 Task: Create a sub task Gather and Analyse Requirements for the task  Create a new online booking system for a salon or spa in the project AgileMatrix , assign it to team member softage.2@softage.net and update the status of the sub task to  Off Track , set the priority of the sub task to High
Action: Mouse moved to (824, 287)
Screenshot: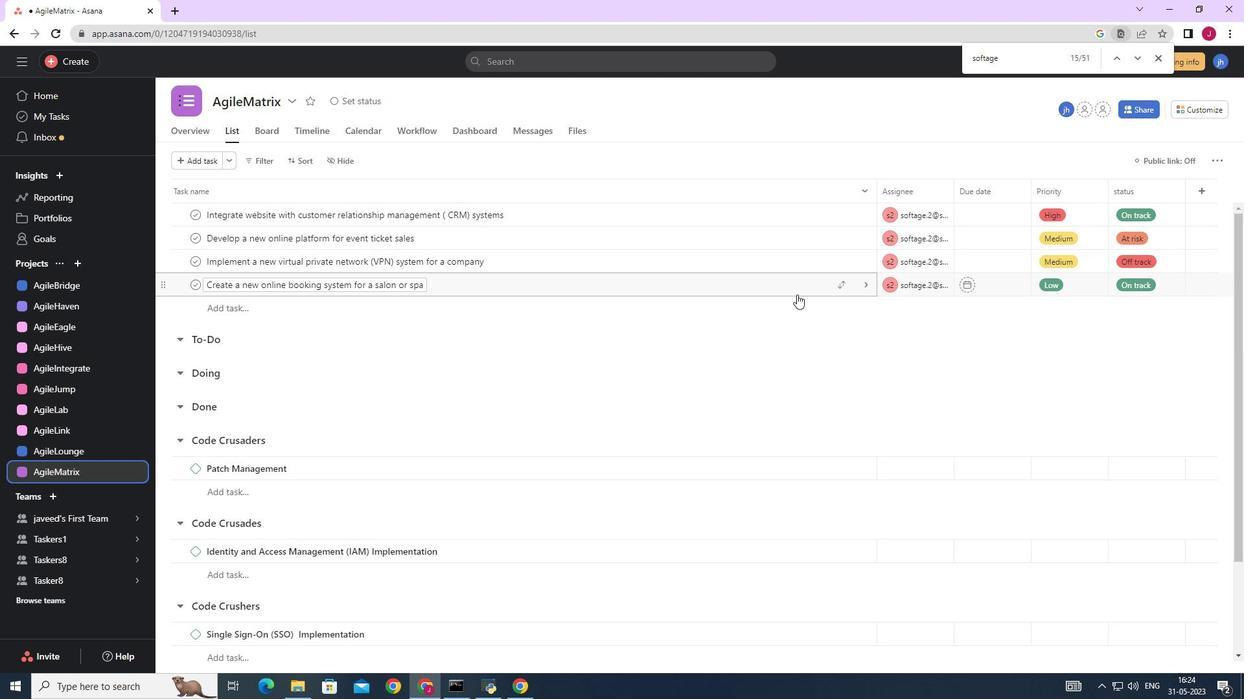 
Action: Mouse pressed left at (824, 287)
Screenshot: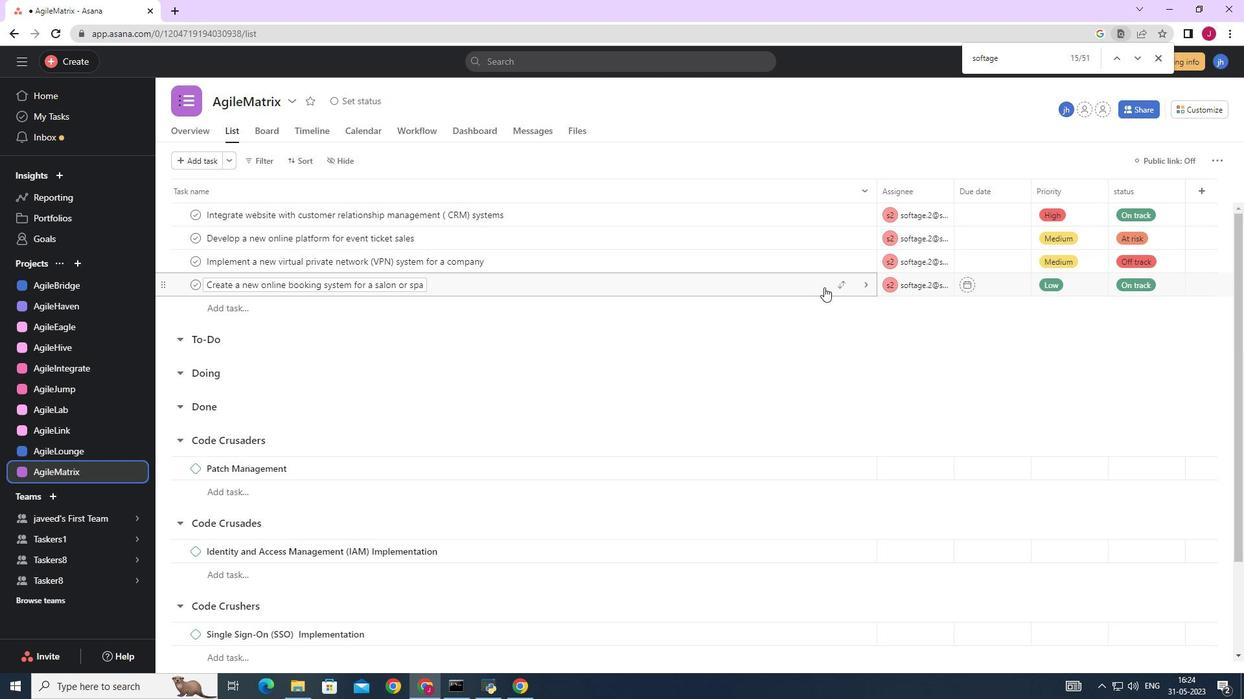 
Action: Mouse moved to (922, 403)
Screenshot: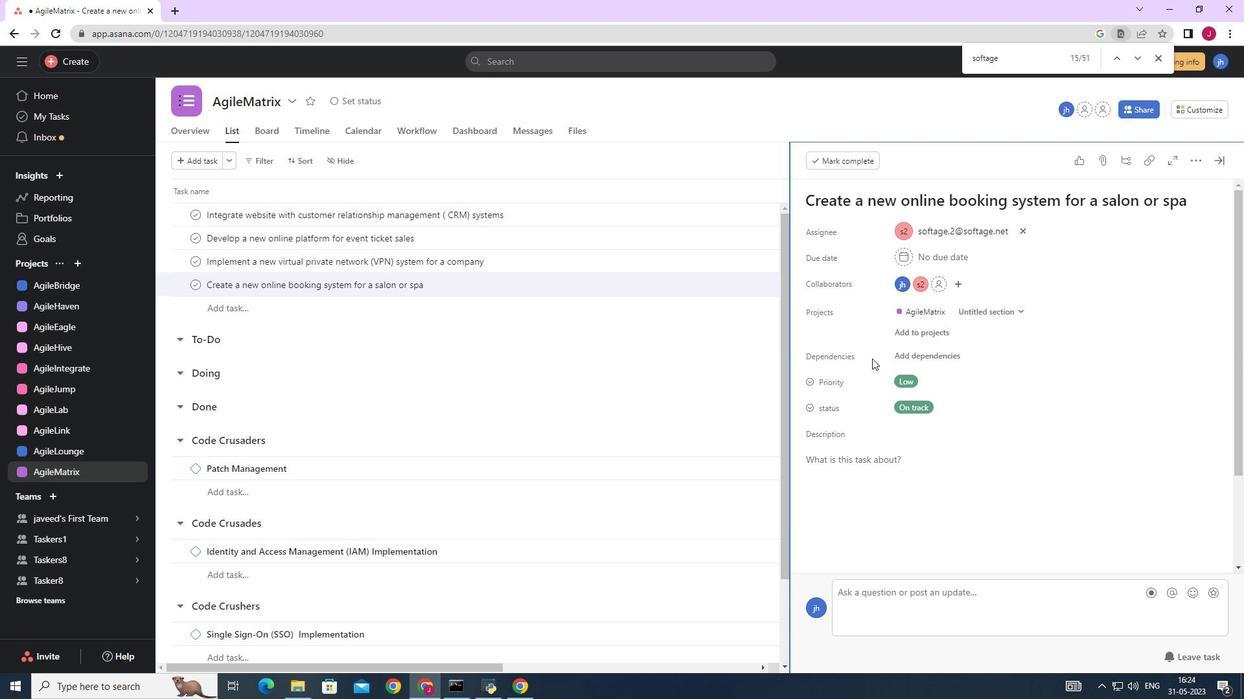 
Action: Mouse scrolled (922, 403) with delta (0, 0)
Screenshot: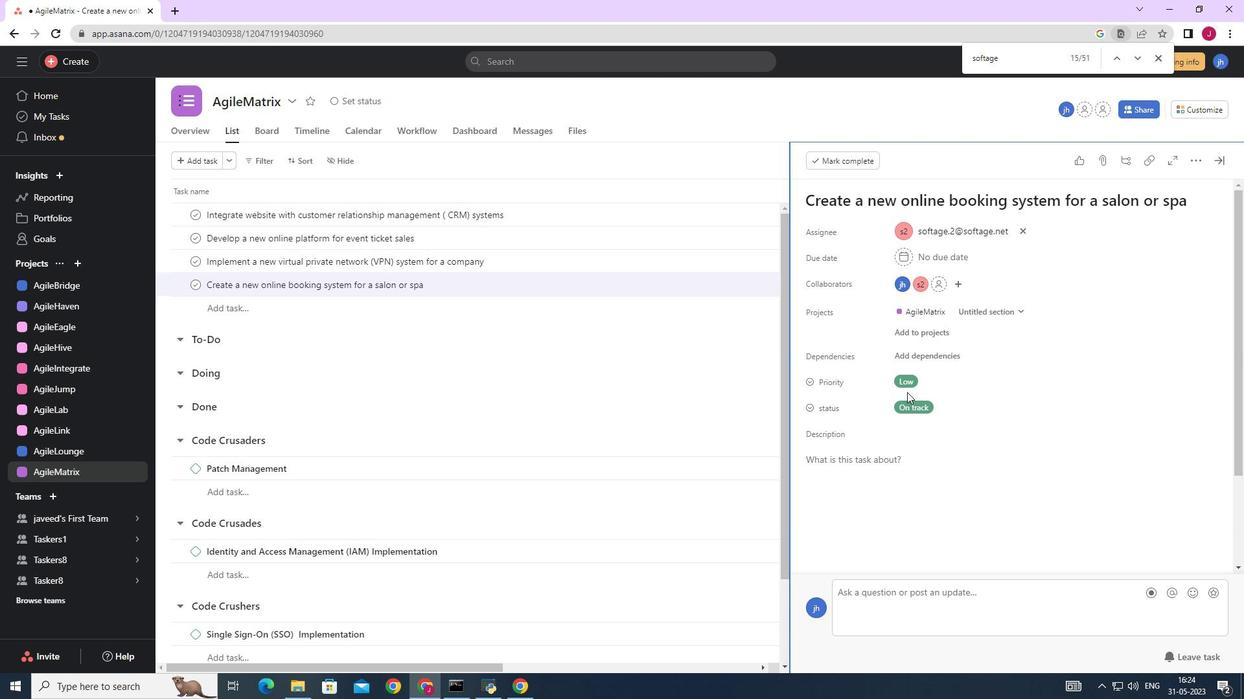 
Action: Mouse scrolled (922, 403) with delta (0, 0)
Screenshot: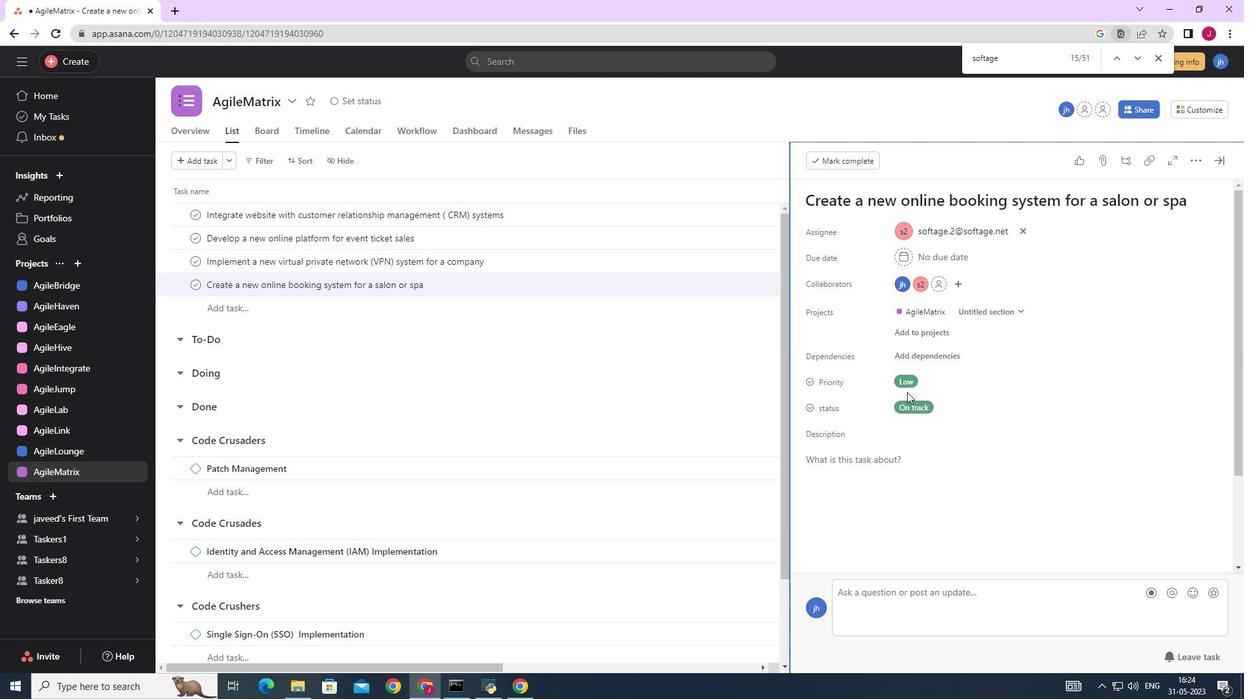 
Action: Mouse scrolled (922, 403) with delta (0, 0)
Screenshot: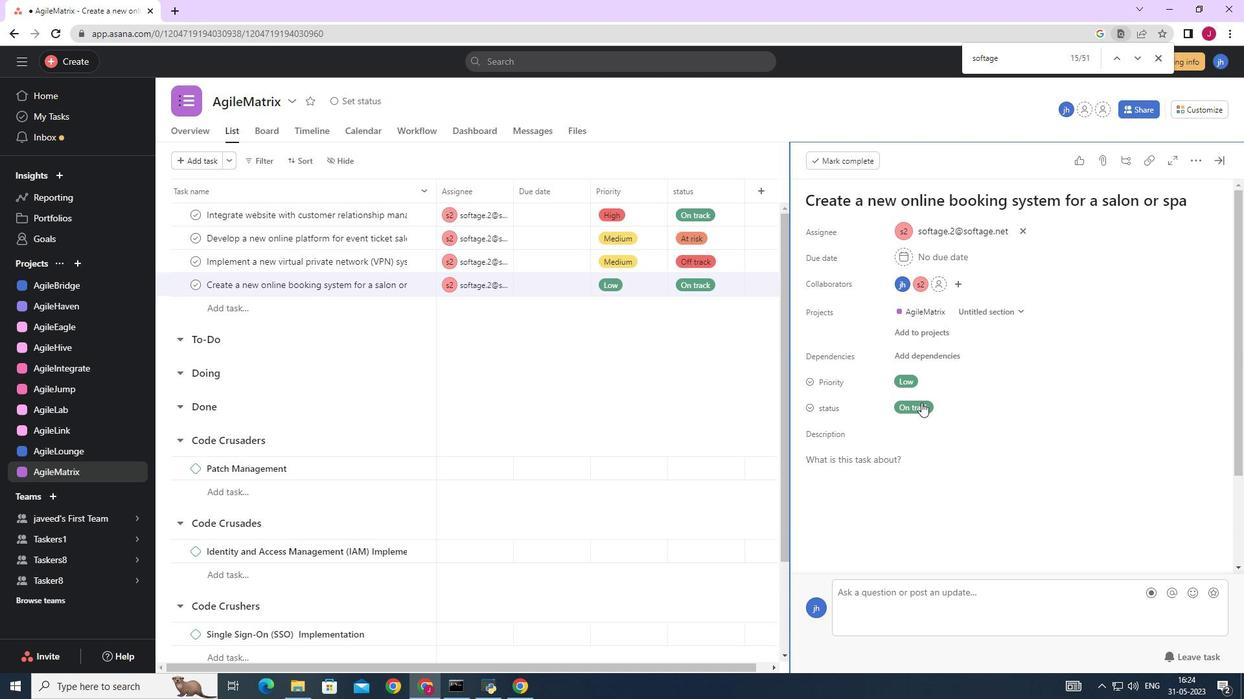 
Action: Mouse scrolled (922, 403) with delta (0, 0)
Screenshot: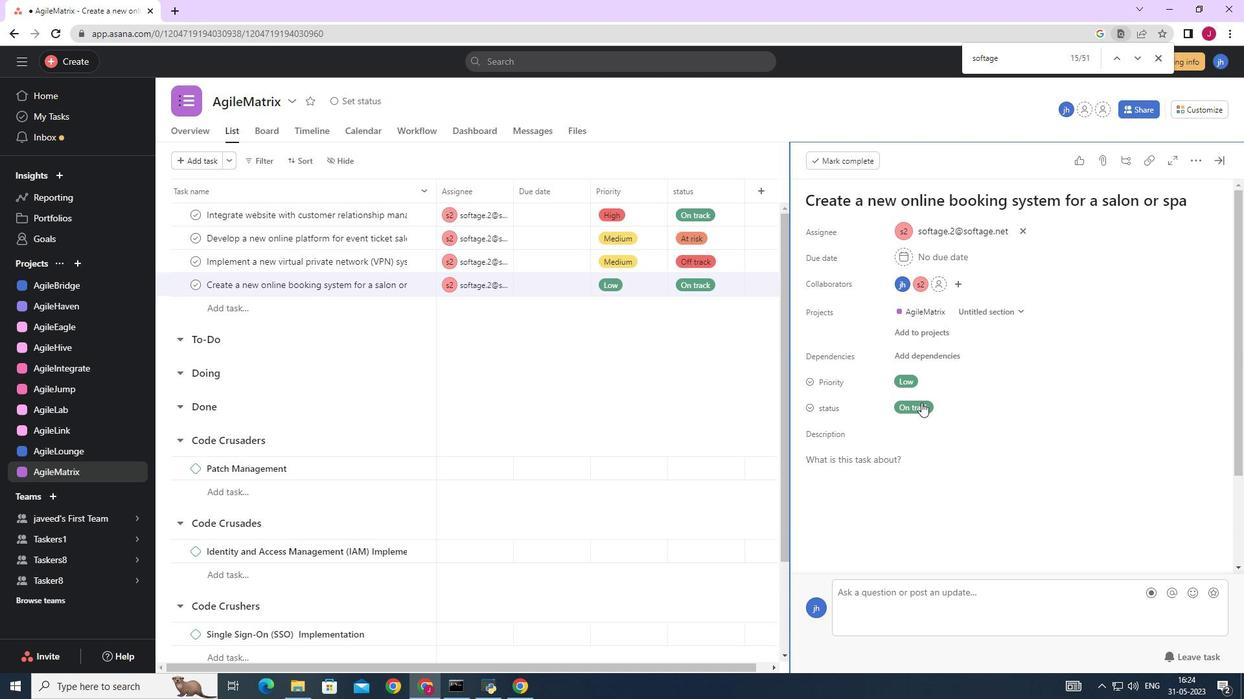 
Action: Mouse moved to (844, 469)
Screenshot: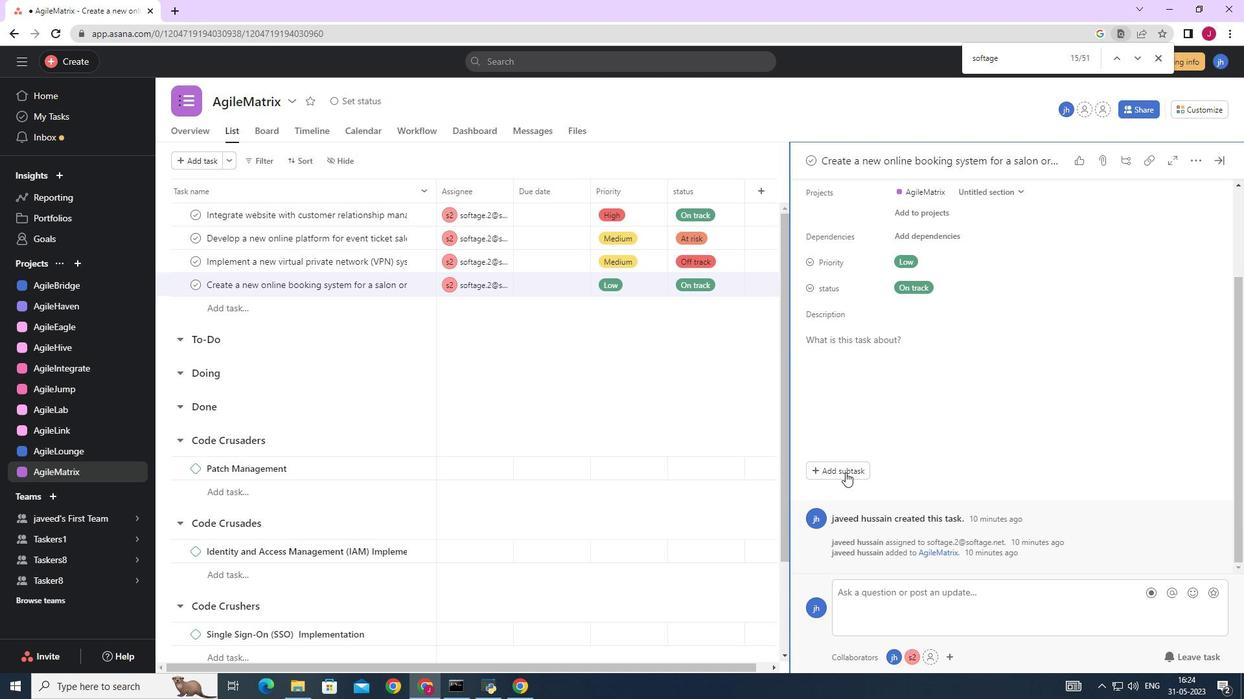 
Action: Mouse pressed left at (844, 469)
Screenshot: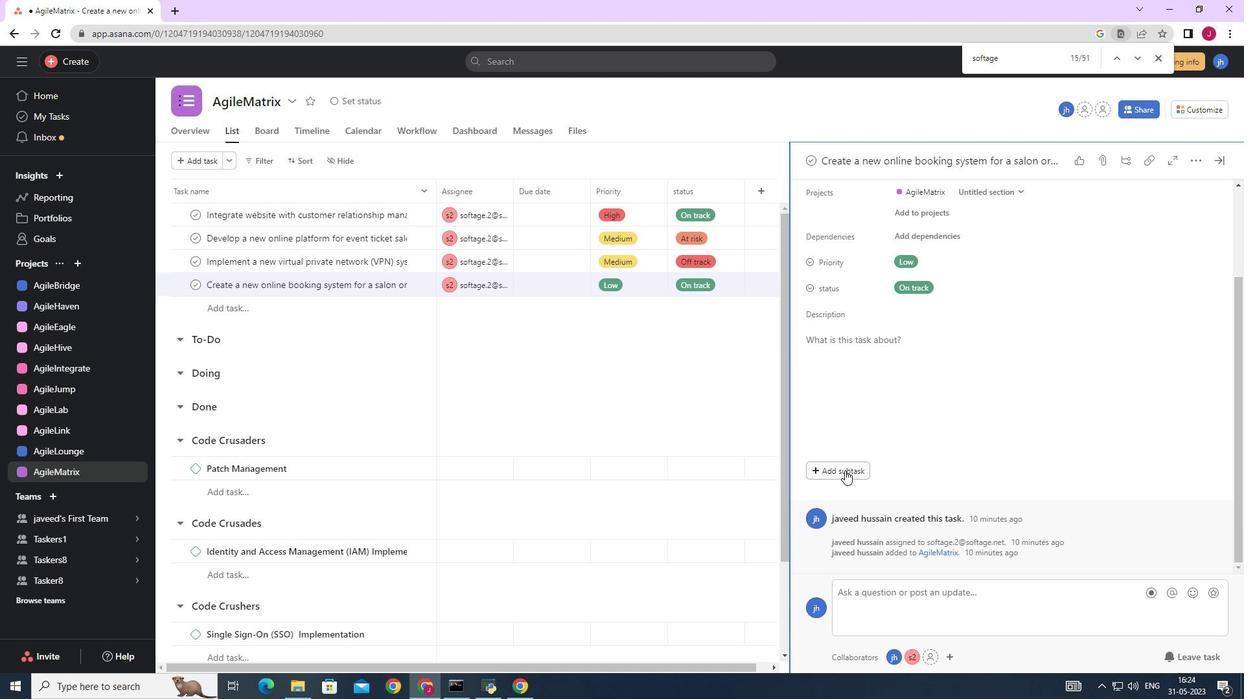 
Action: Mouse moved to (843, 433)
Screenshot: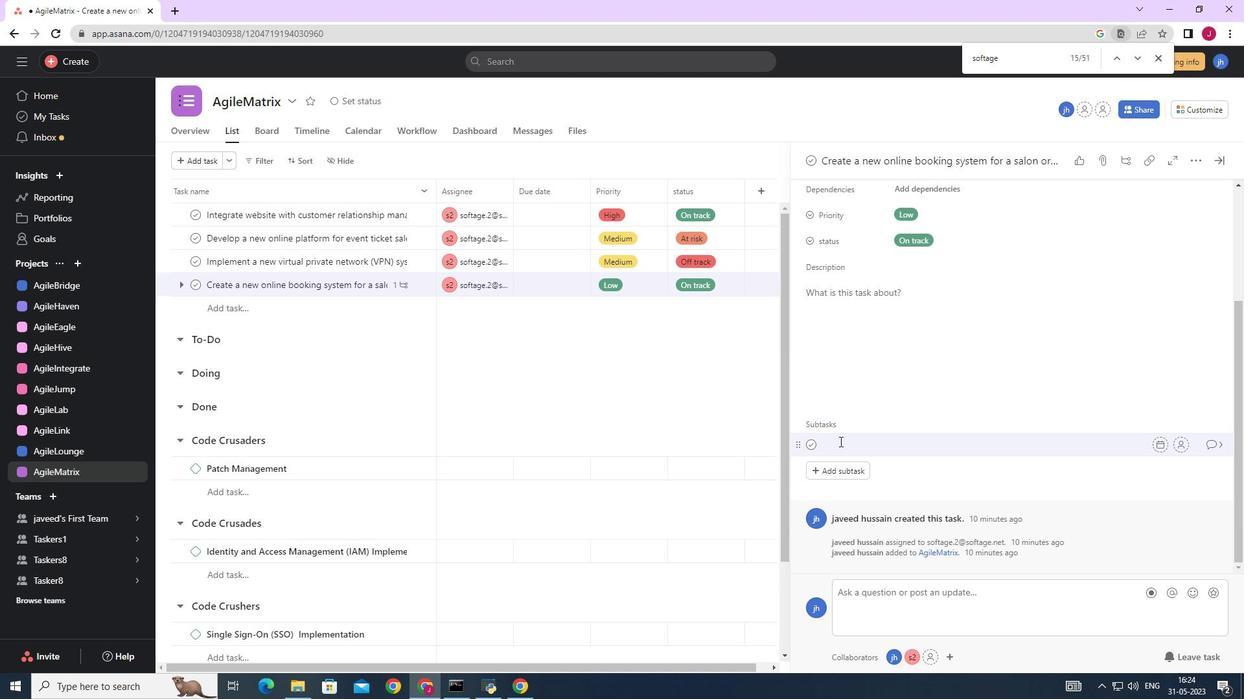 
Action: Key pressed <Key.caps_lock>G<Key.caps_lock>ather<Key.space>and<Key.space><Key.caps_lock>A<Key.caps_lock>nalyse<Key.space><Key.caps_lock>R<Key.caps_lock>equirements
Screenshot: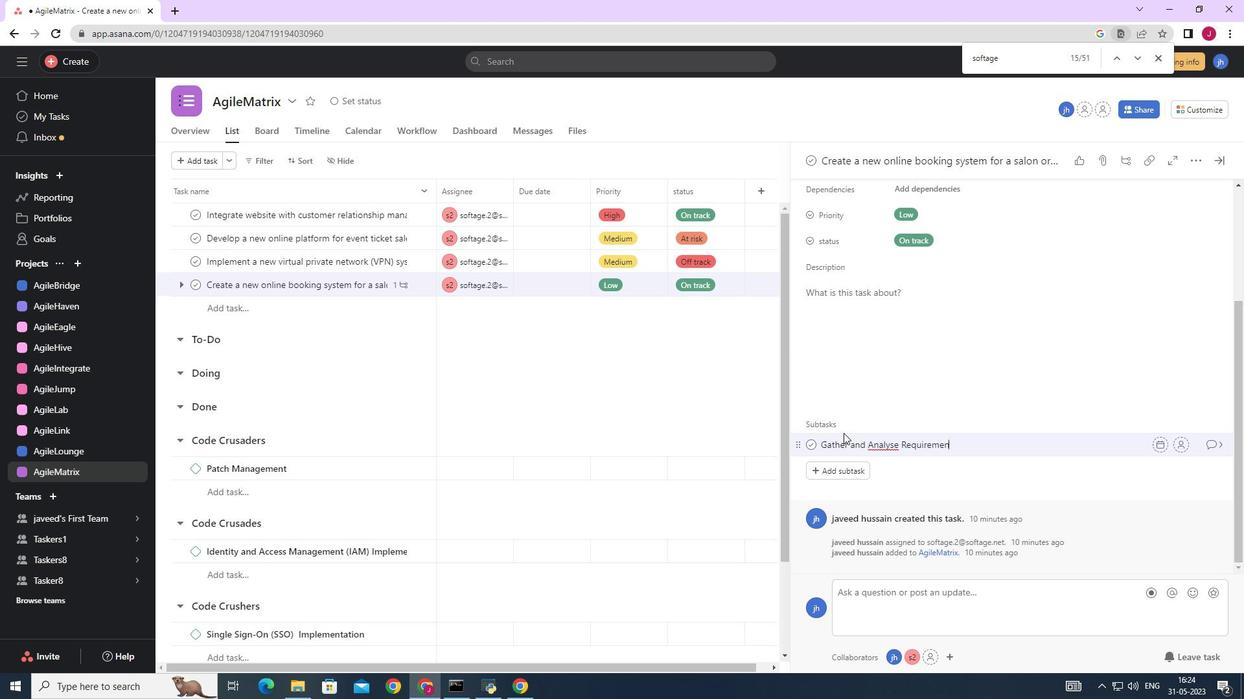 
Action: Mouse moved to (1179, 443)
Screenshot: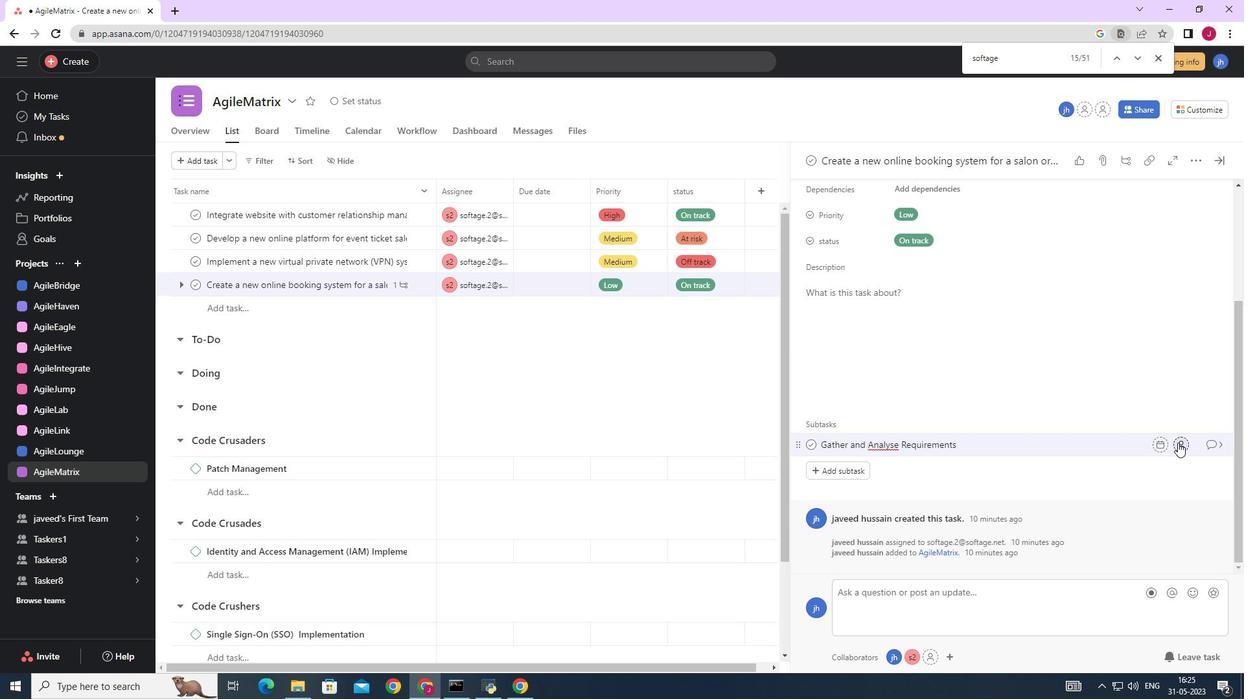 
Action: Mouse pressed left at (1178, 443)
Screenshot: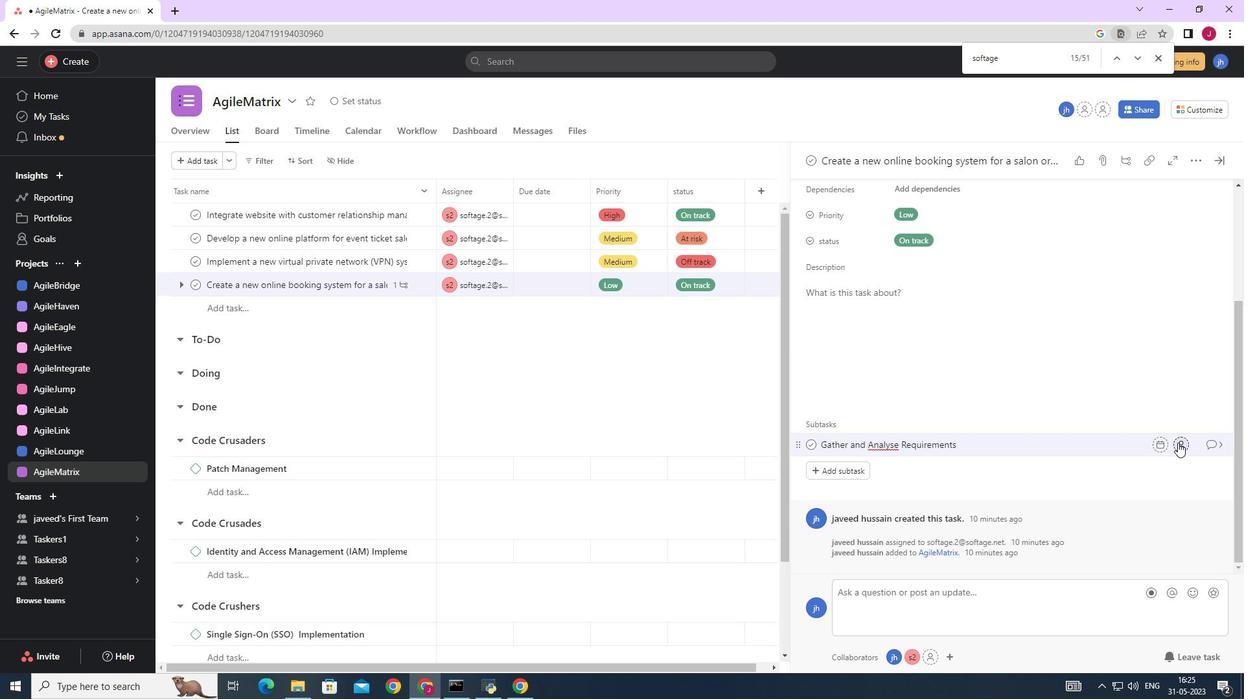 
Action: Key pressed softage.2
Screenshot: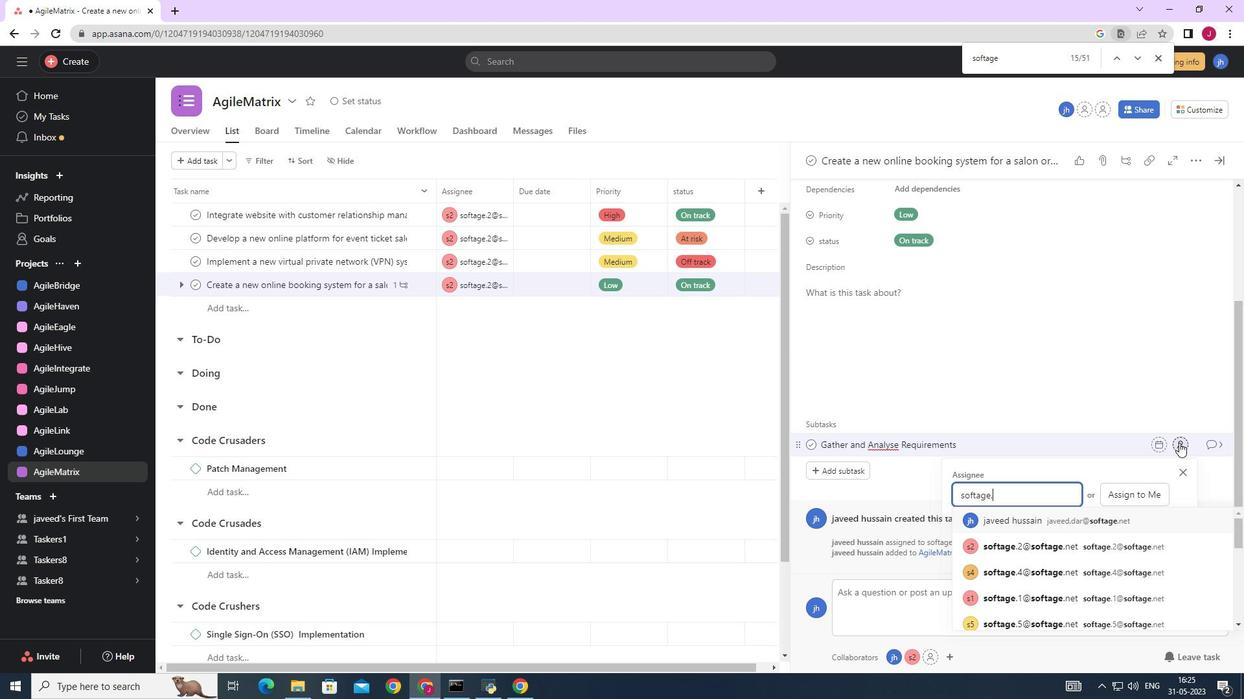 
Action: Mouse moved to (1018, 521)
Screenshot: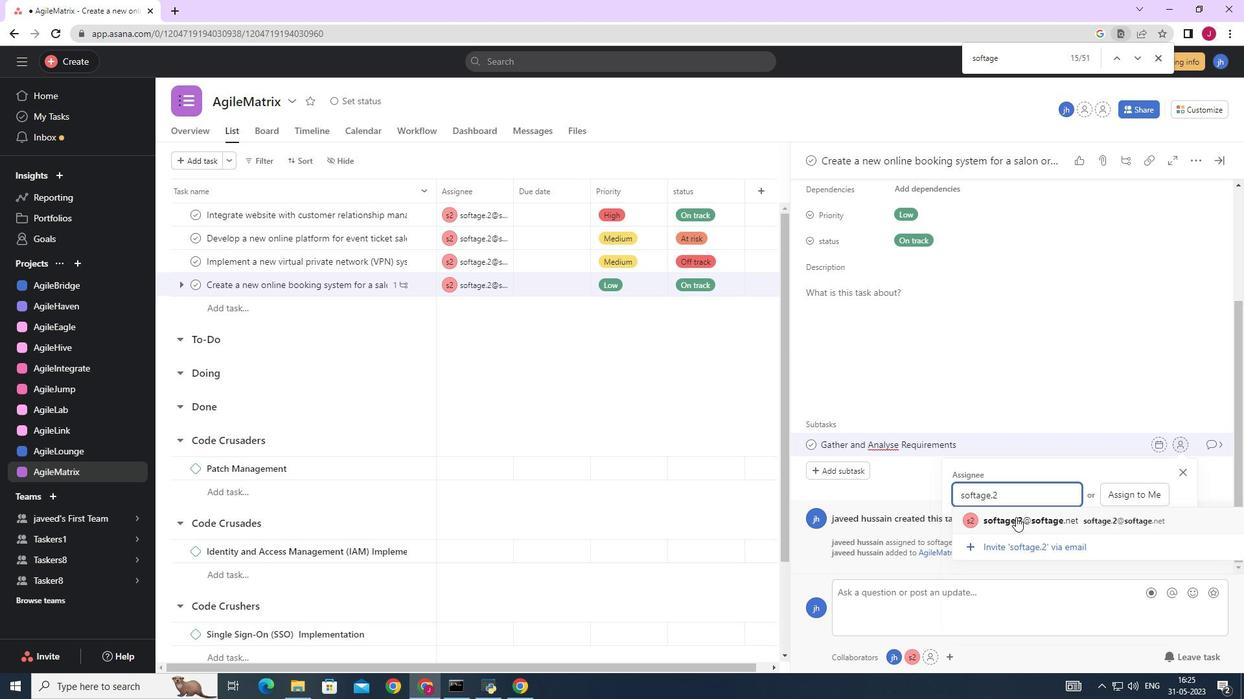 
Action: Mouse pressed left at (1018, 521)
Screenshot: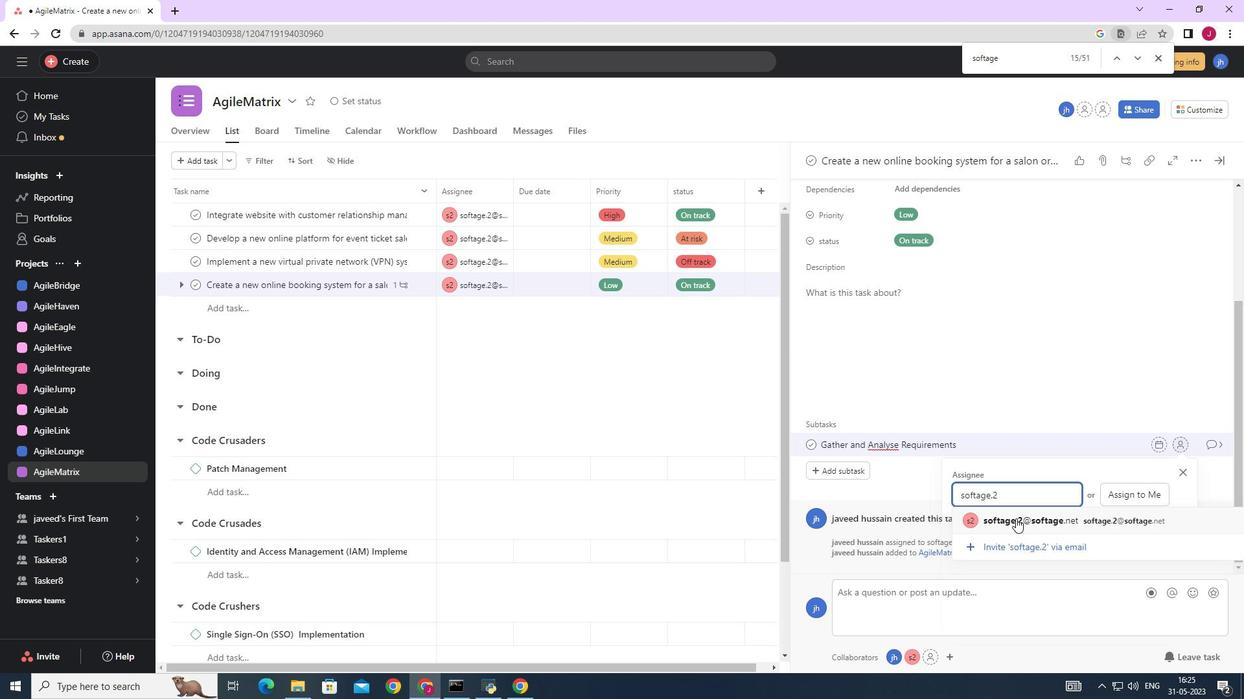 
Action: Mouse moved to (1208, 445)
Screenshot: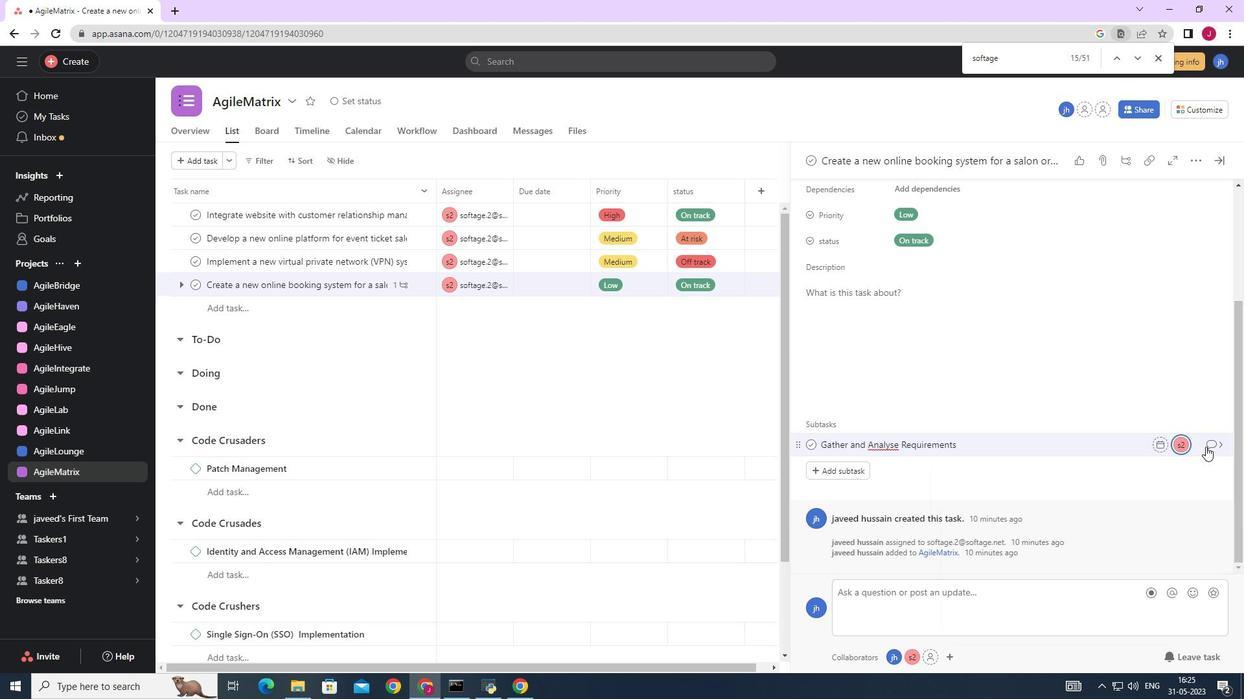 
Action: Mouse pressed left at (1208, 445)
Screenshot: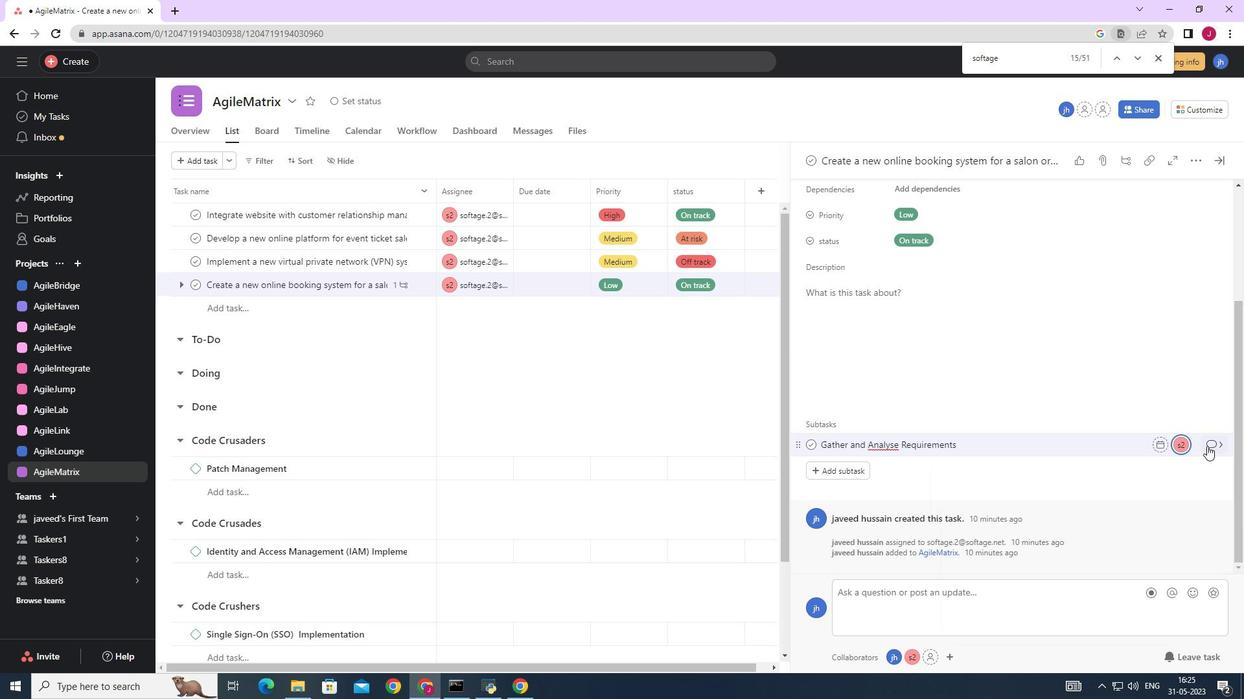 
Action: Mouse moved to (843, 509)
Screenshot: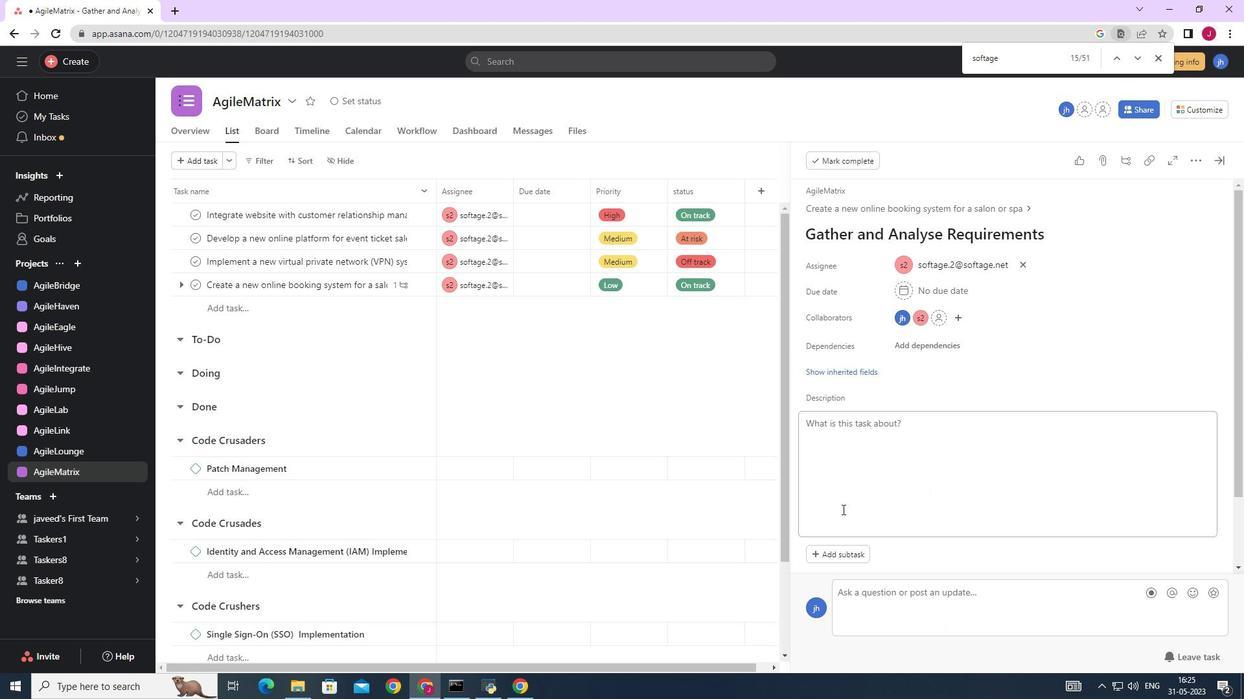 
Action: Mouse scrolled (843, 511) with delta (0, 0)
Screenshot: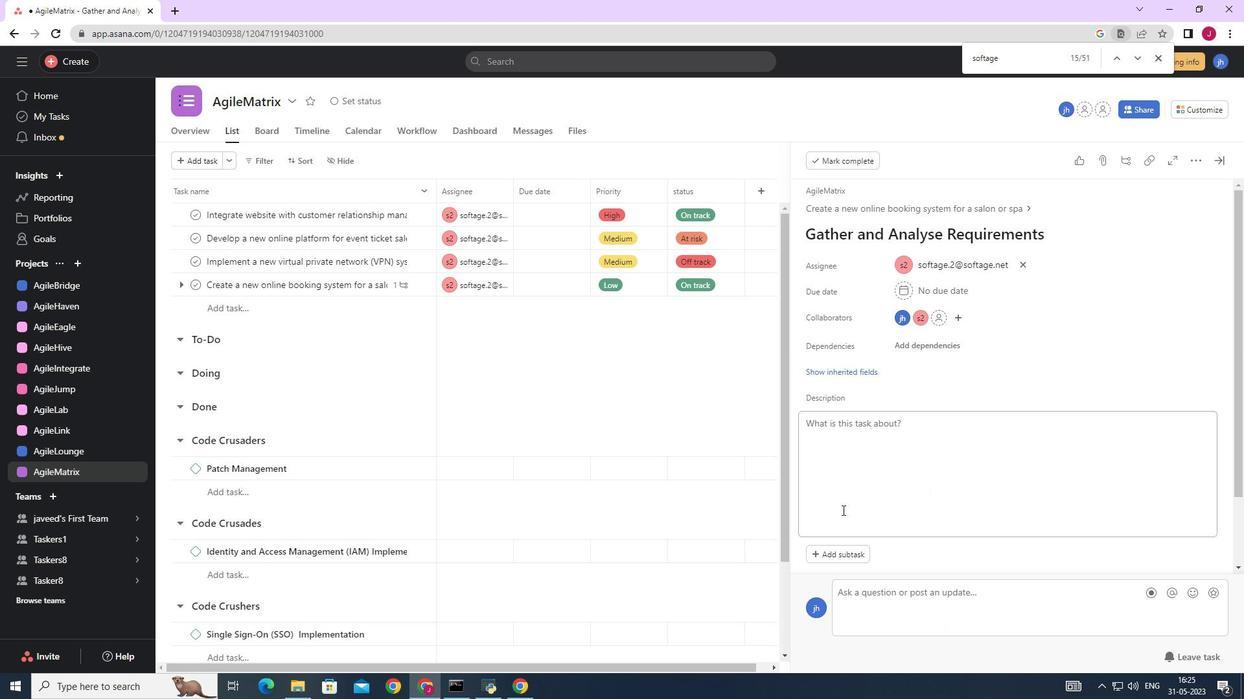 
Action: Mouse moved to (844, 473)
Screenshot: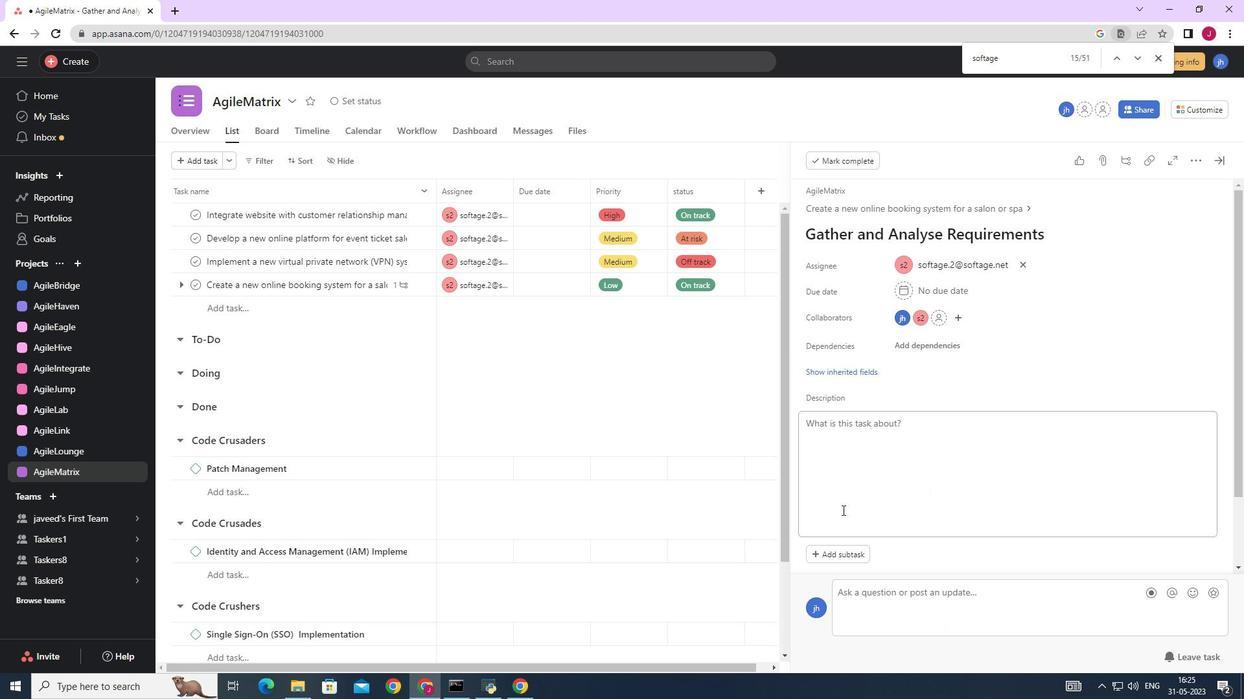 
Action: Mouse scrolled (843, 508) with delta (0, 0)
Screenshot: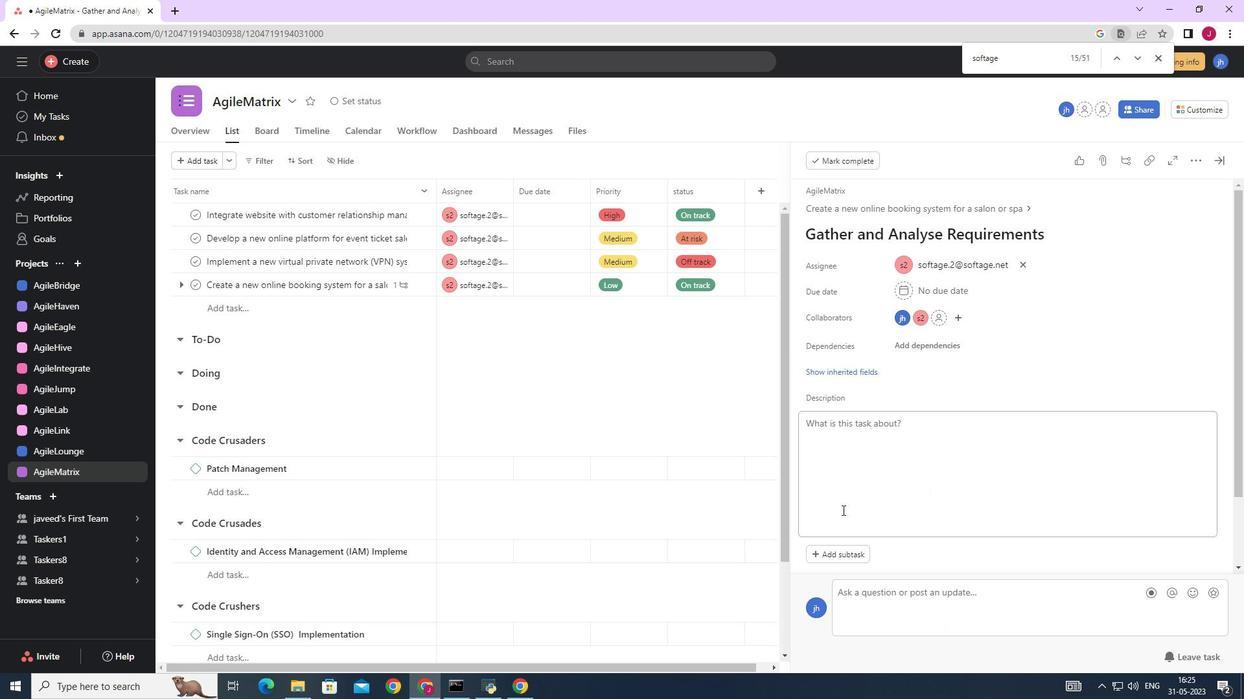 
Action: Mouse moved to (844, 467)
Screenshot: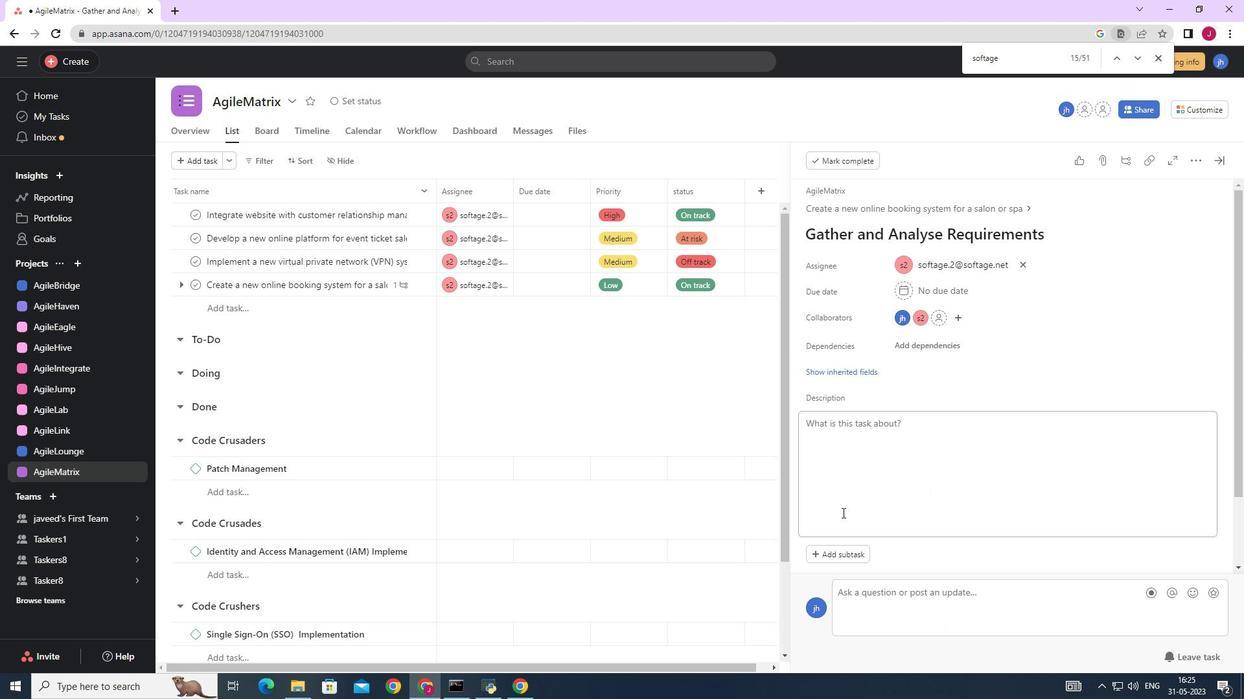 
Action: Mouse scrolled (843, 501) with delta (0, 0)
Screenshot: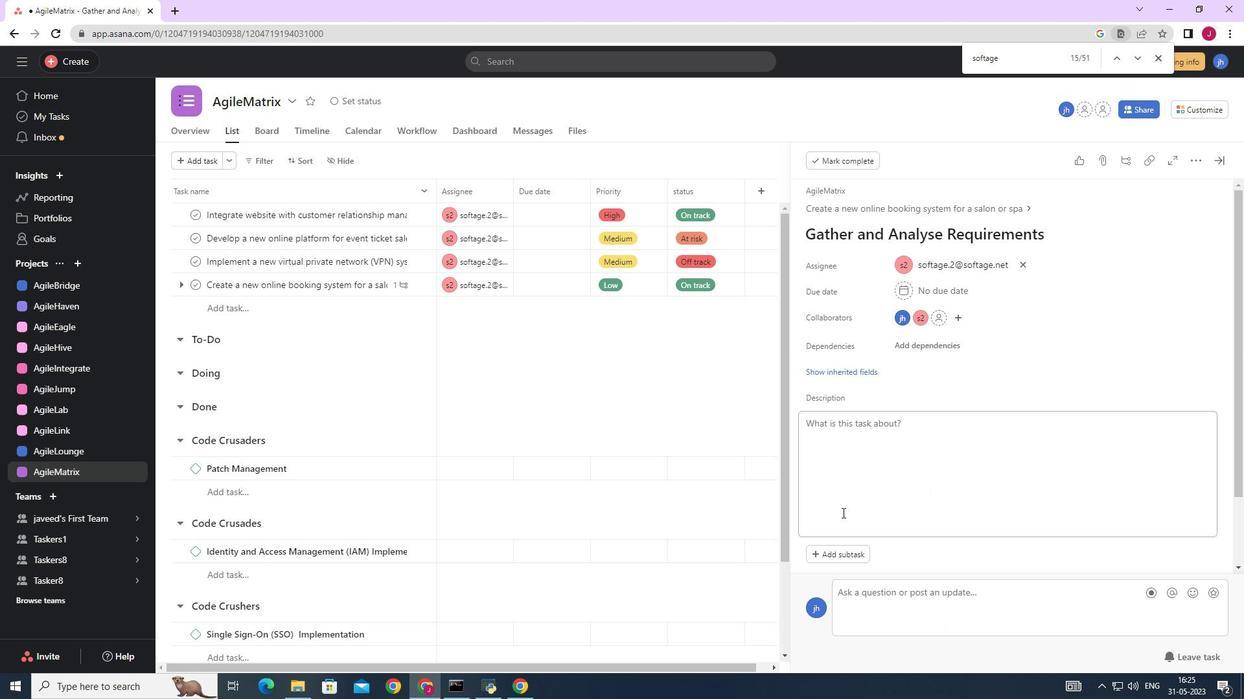 
Action: Mouse moved to (850, 283)
Screenshot: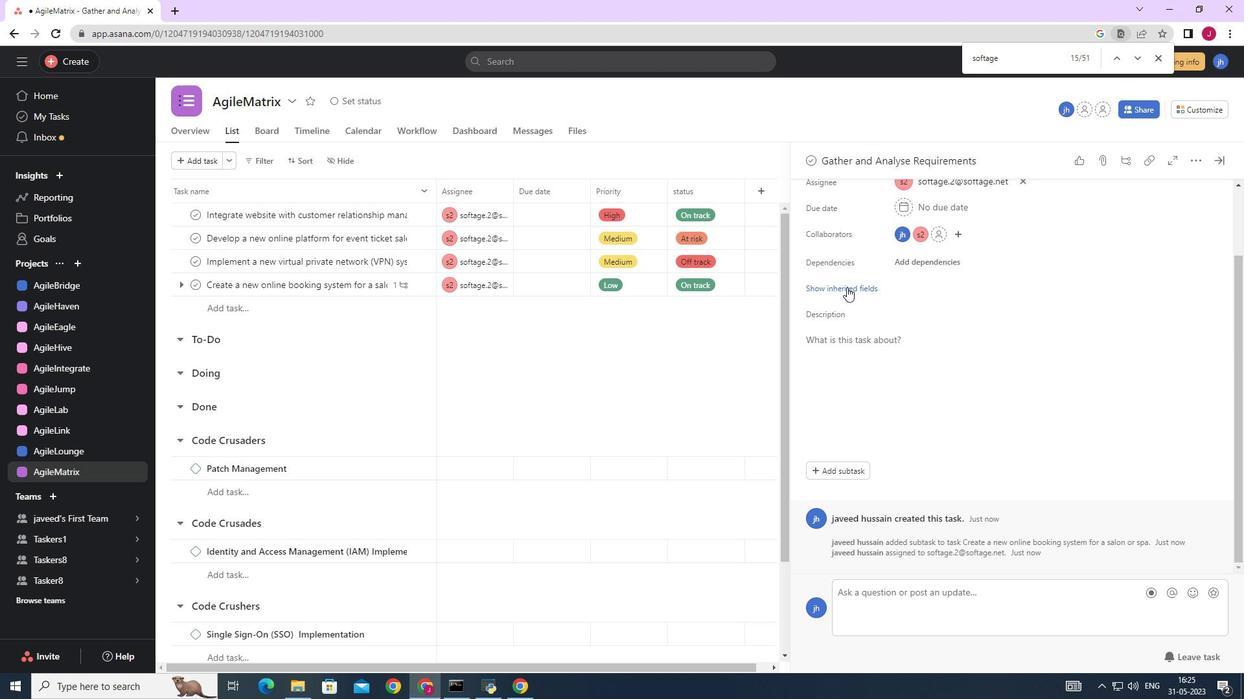 
Action: Mouse pressed left at (850, 283)
Screenshot: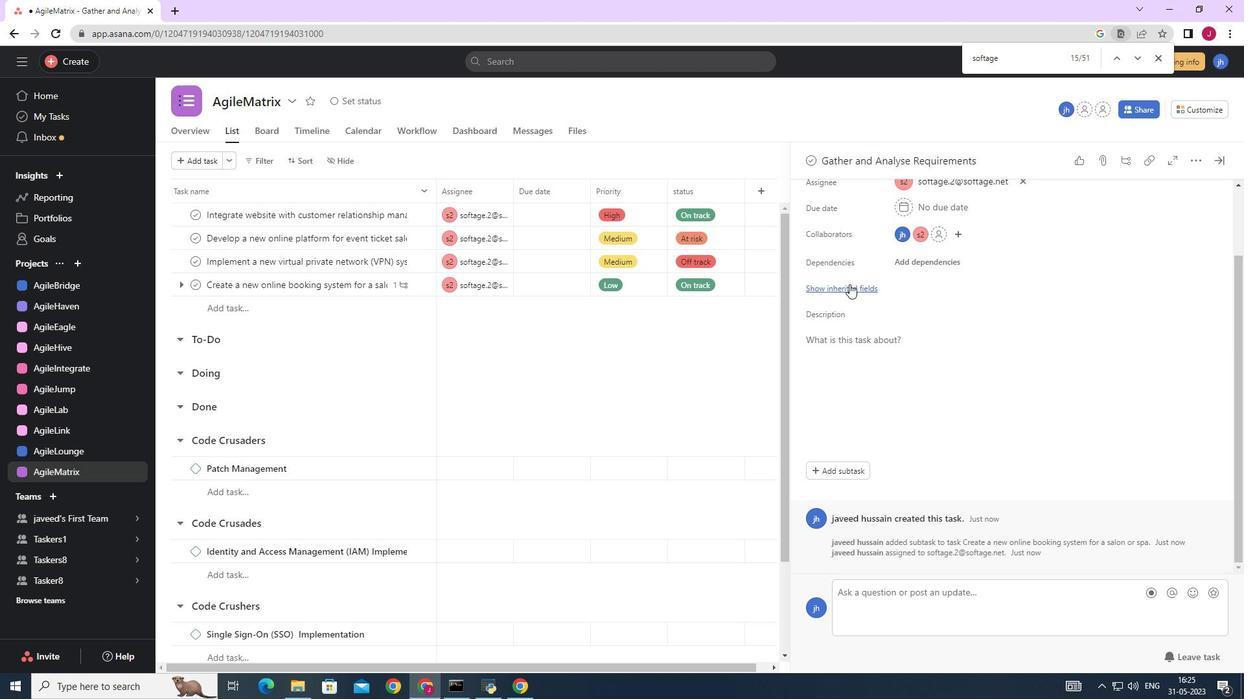 
Action: Mouse moved to (915, 263)
Screenshot: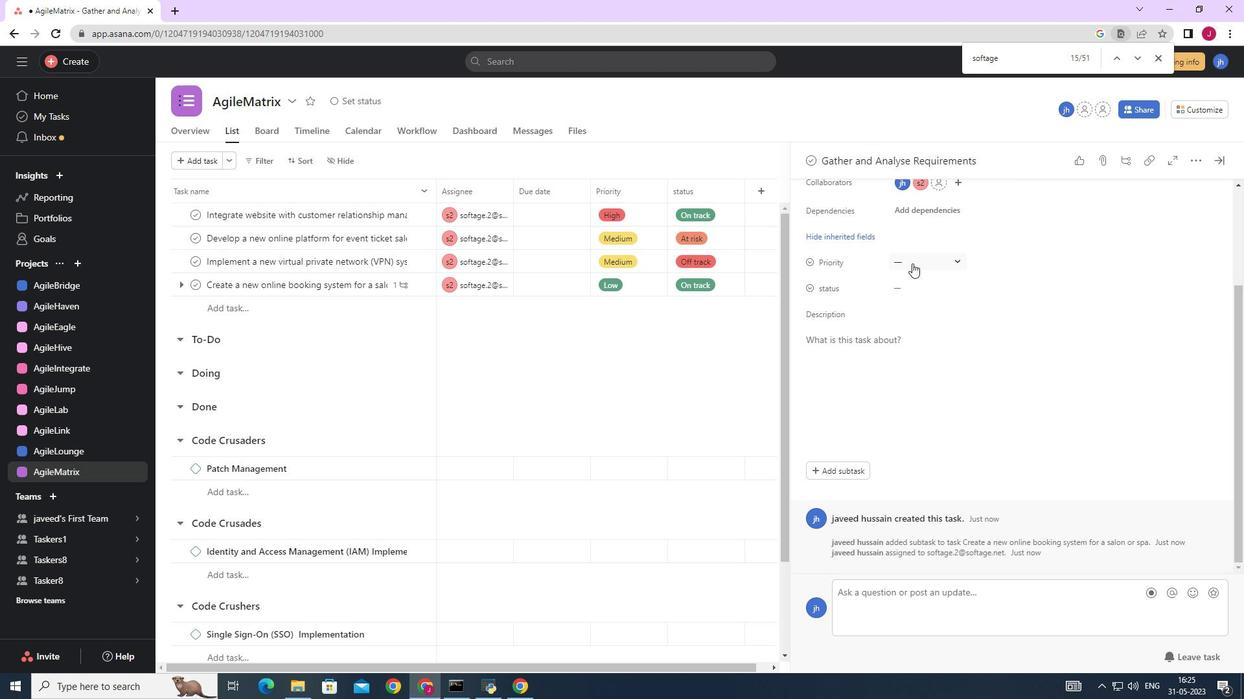 
Action: Mouse pressed left at (915, 263)
Screenshot: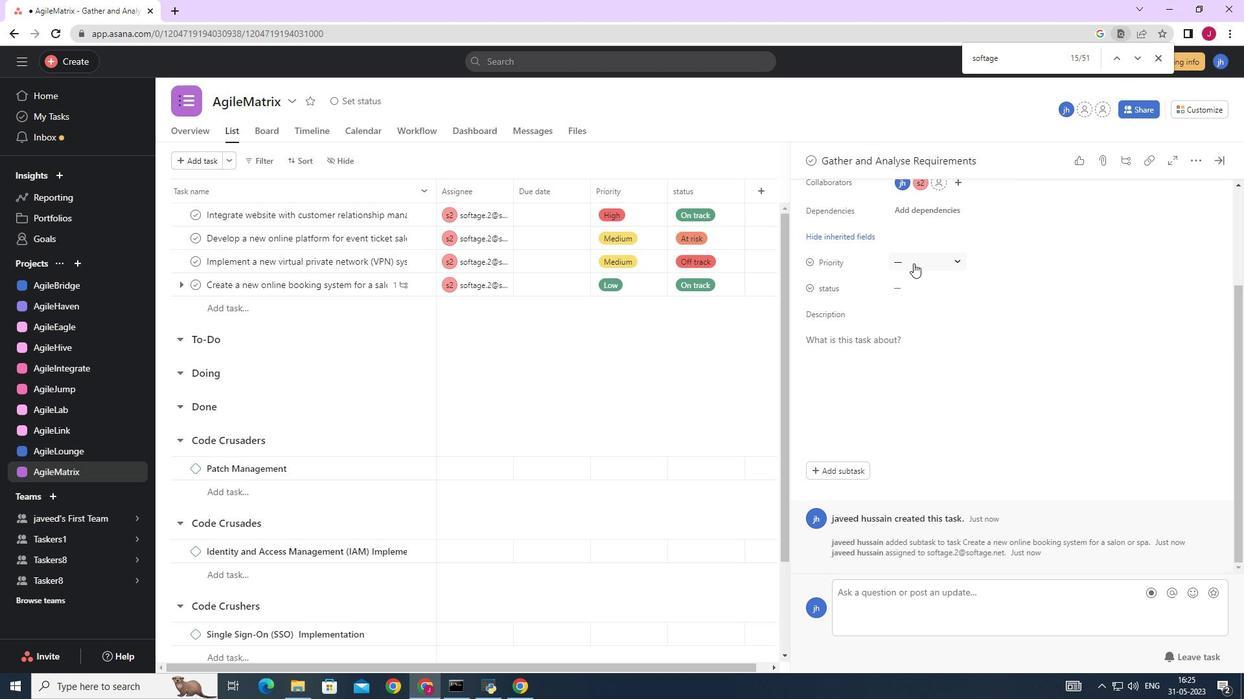 
Action: Mouse moved to (930, 305)
Screenshot: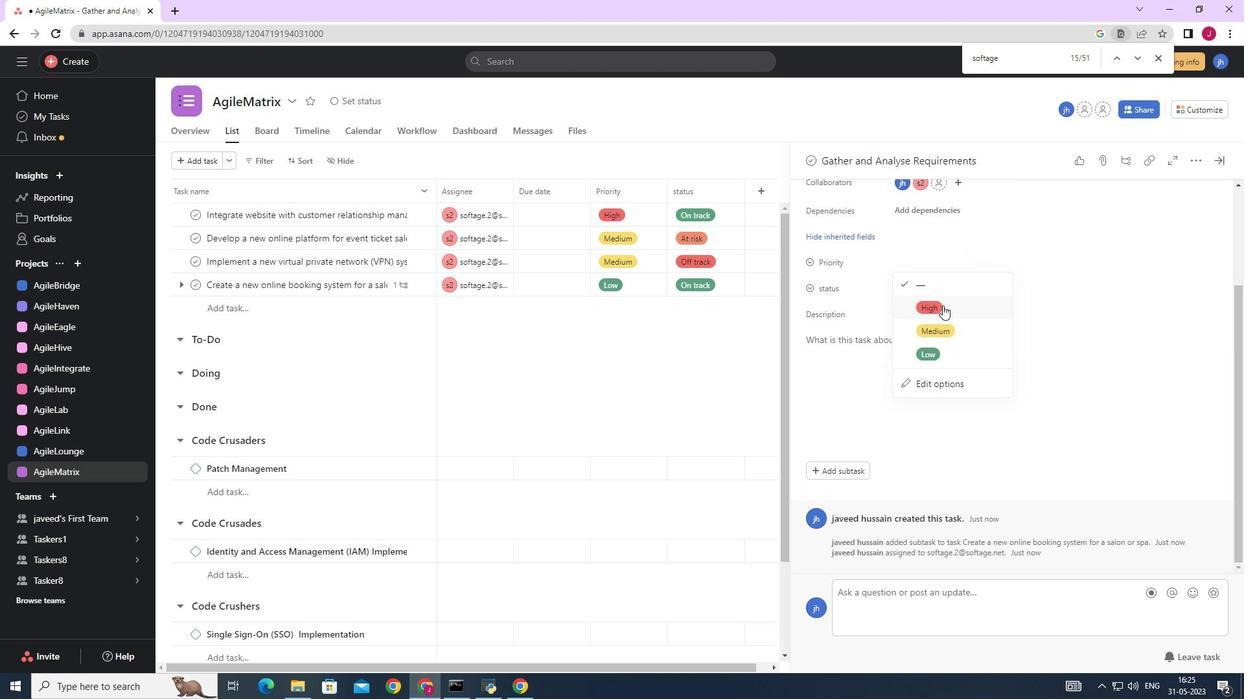 
Action: Mouse pressed left at (930, 305)
Screenshot: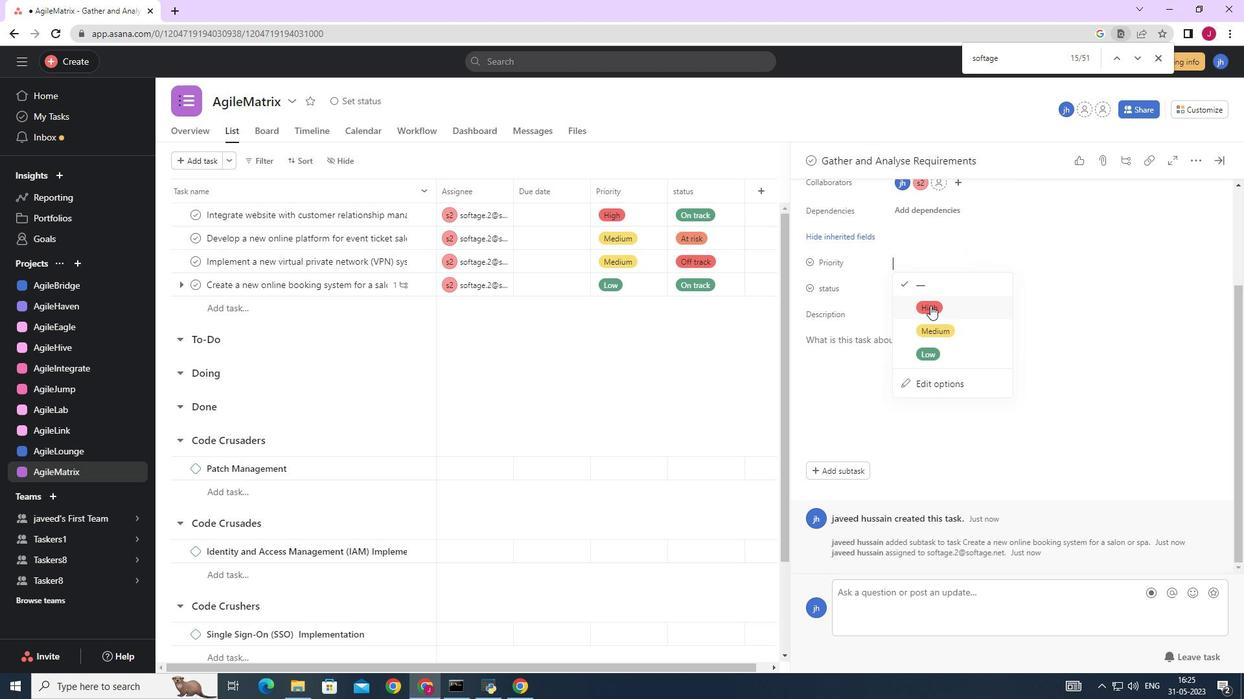 
Action: Mouse moved to (898, 289)
Screenshot: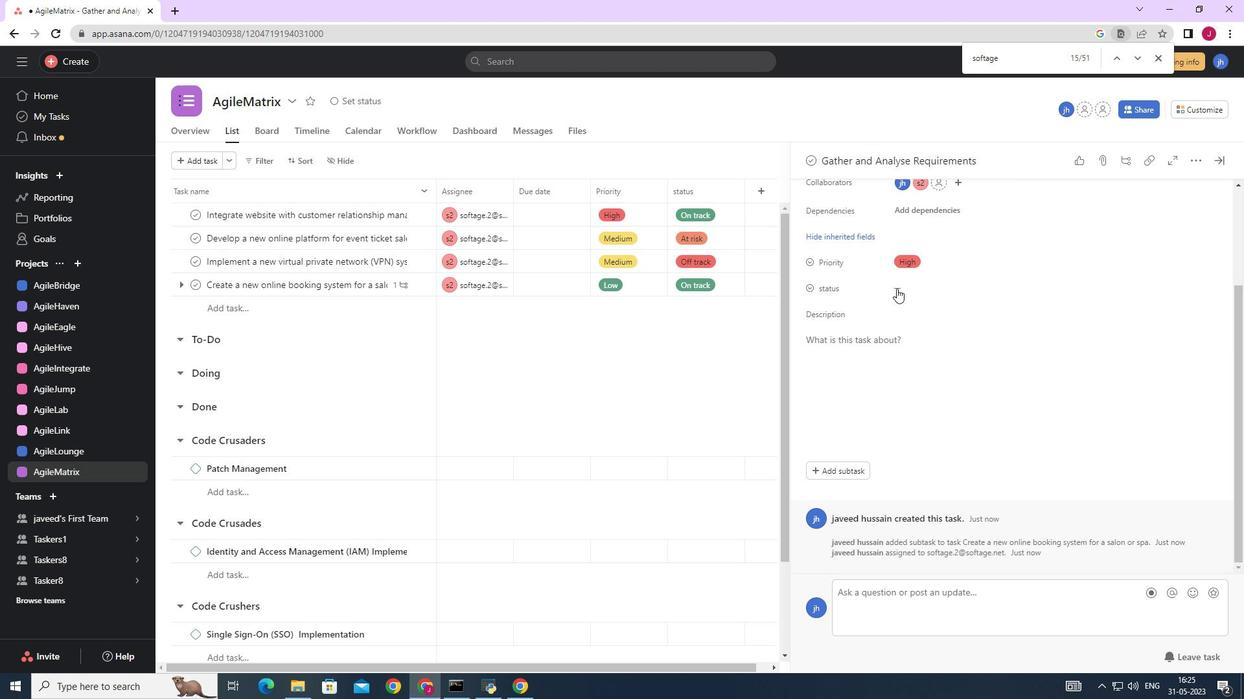 
Action: Mouse pressed left at (898, 289)
Screenshot: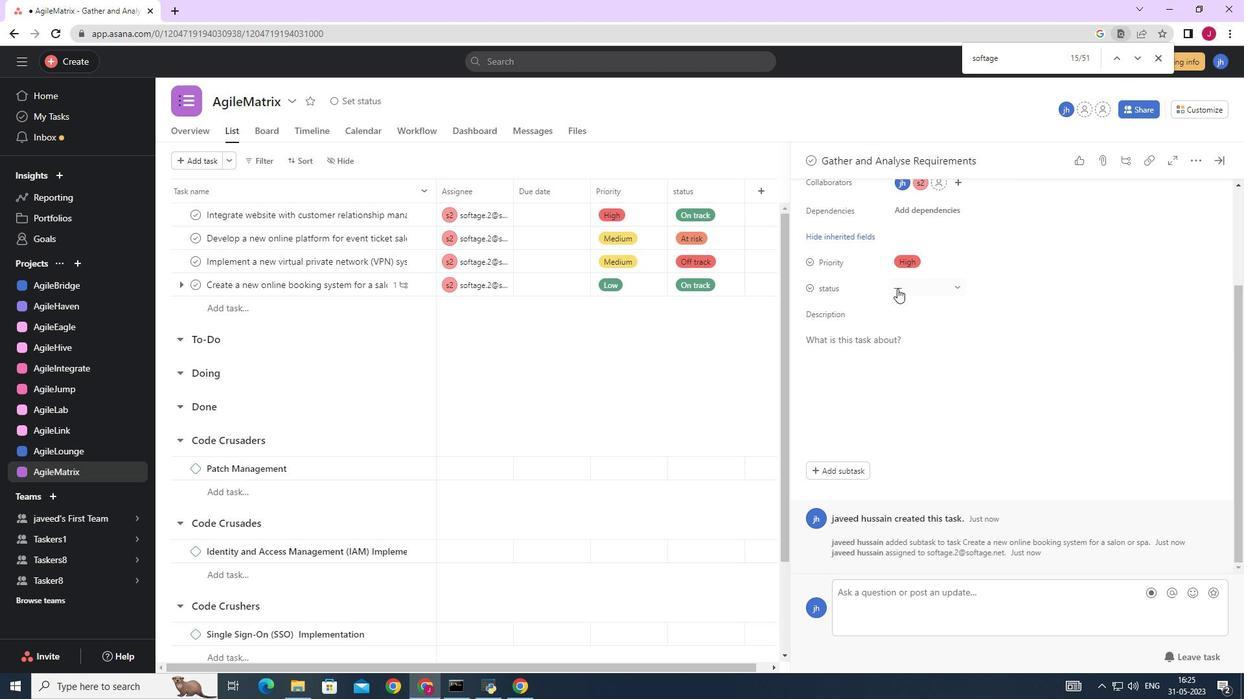 
Action: Mouse moved to (934, 354)
Screenshot: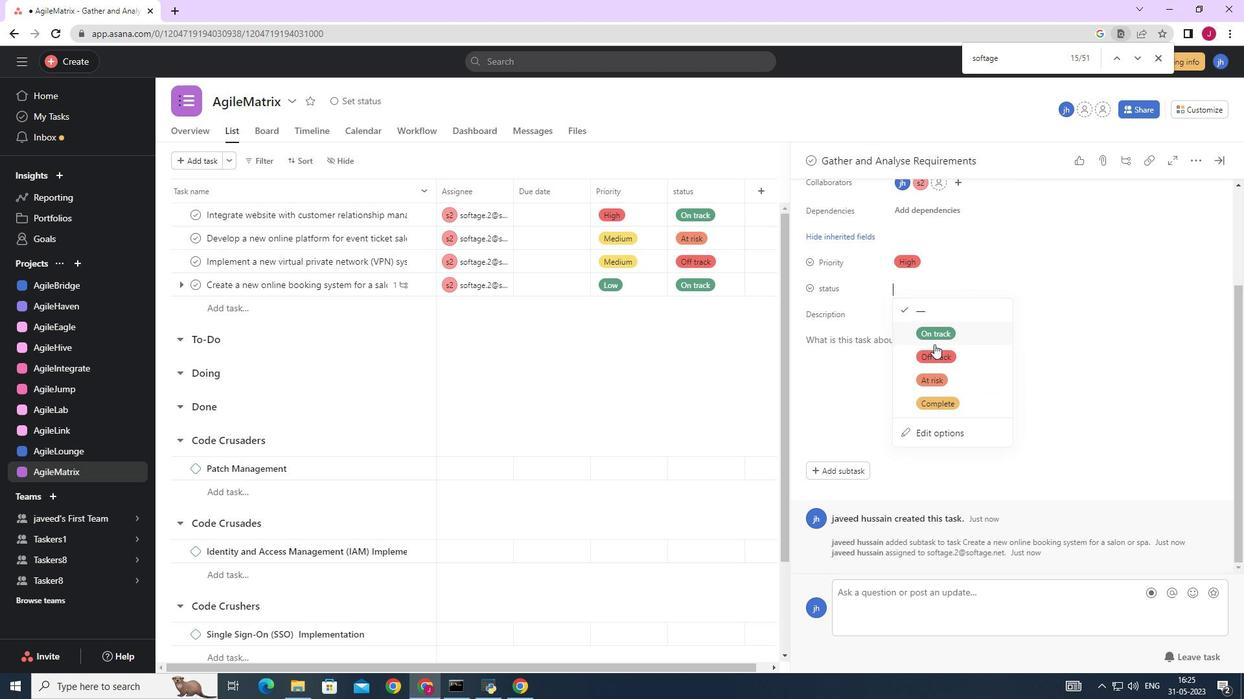 
Action: Mouse pressed left at (934, 354)
Screenshot: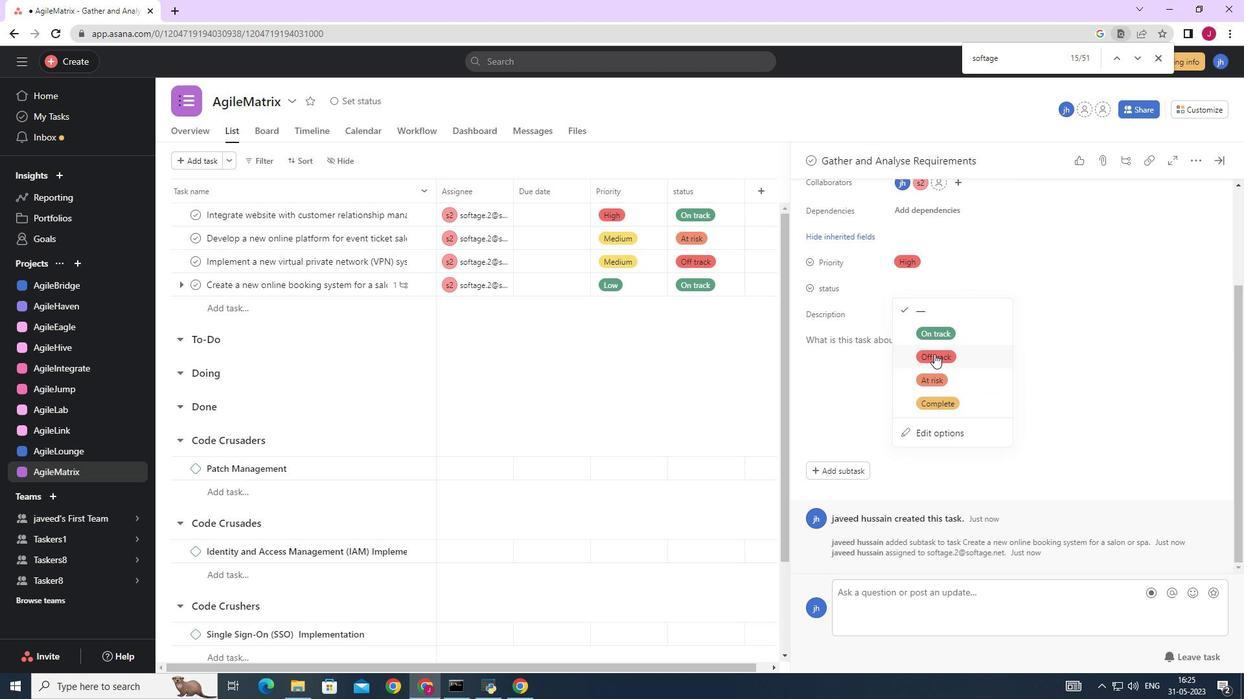 
Action: Mouse moved to (1220, 160)
Screenshot: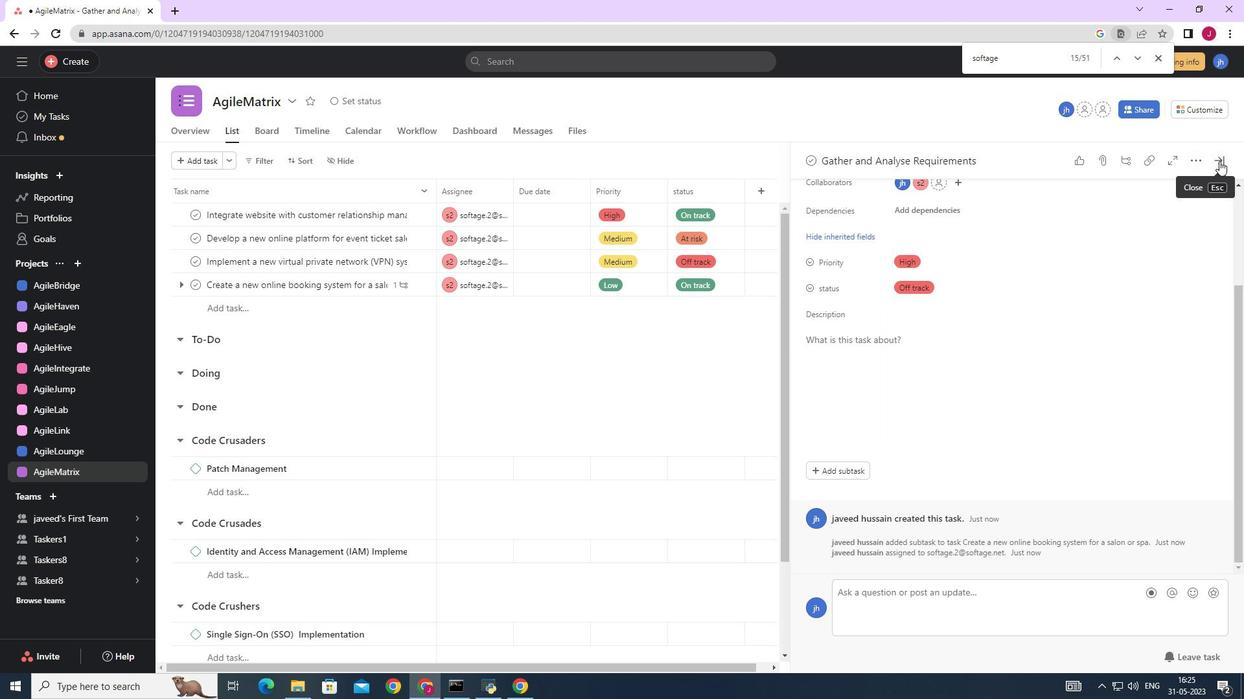 
Action: Mouse pressed left at (1220, 160)
Screenshot: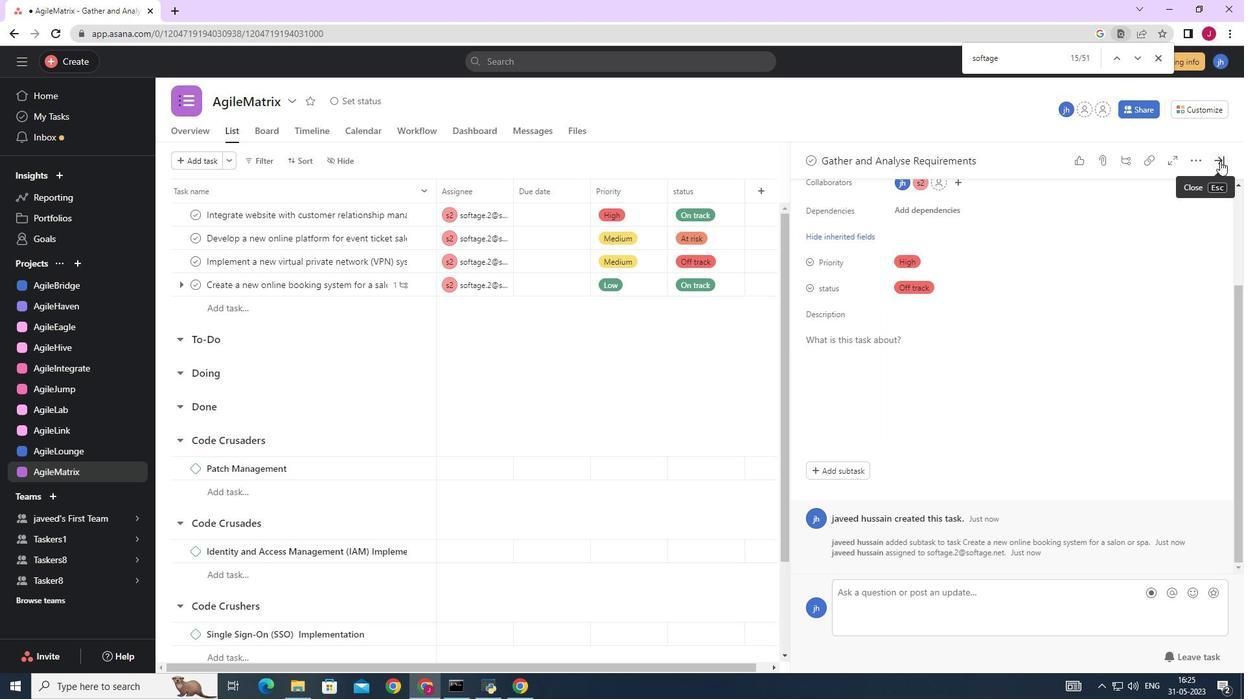 
Action: Mouse moved to (1053, 314)
Screenshot: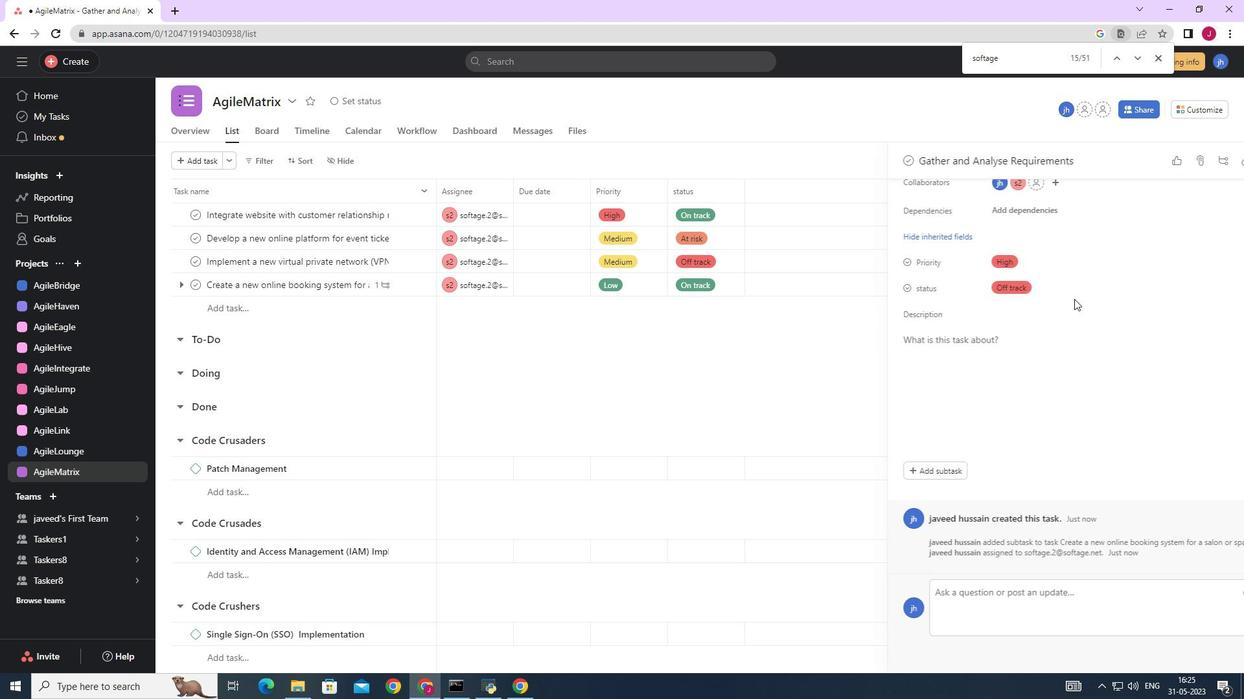 
